 Task: Add Sprouts Baby Carrots Bag to the cart.
Action: Mouse moved to (310, 141)
Screenshot: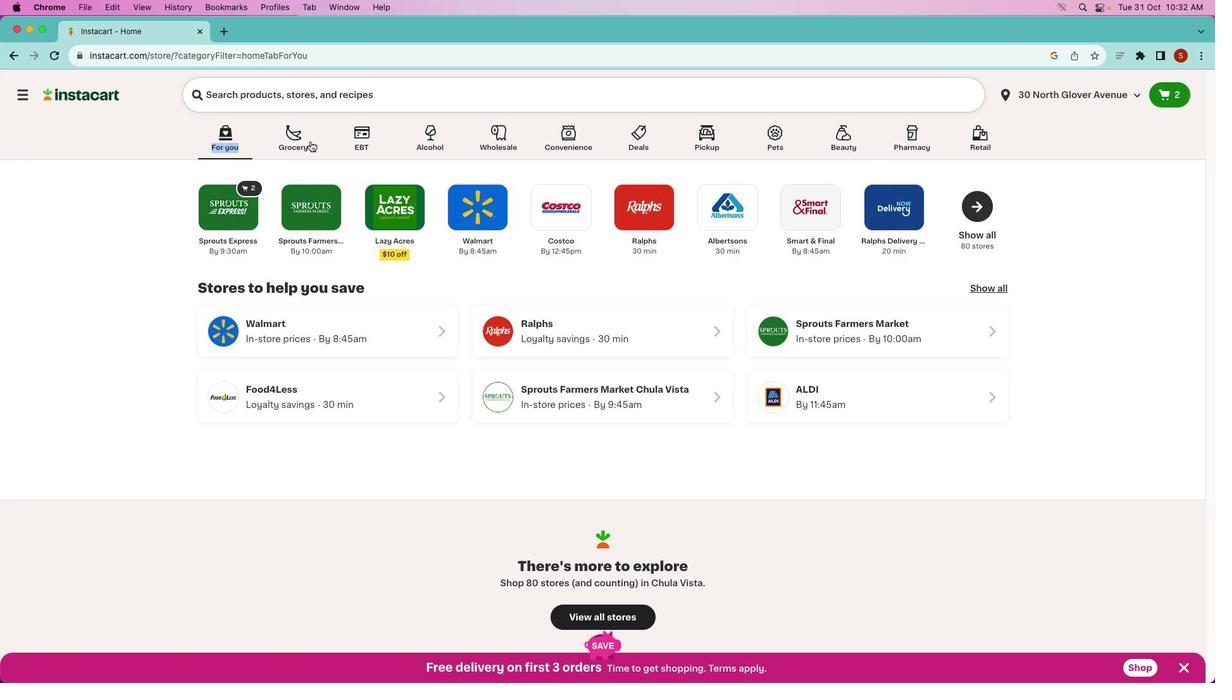 
Action: Mouse pressed left at (310, 141)
Screenshot: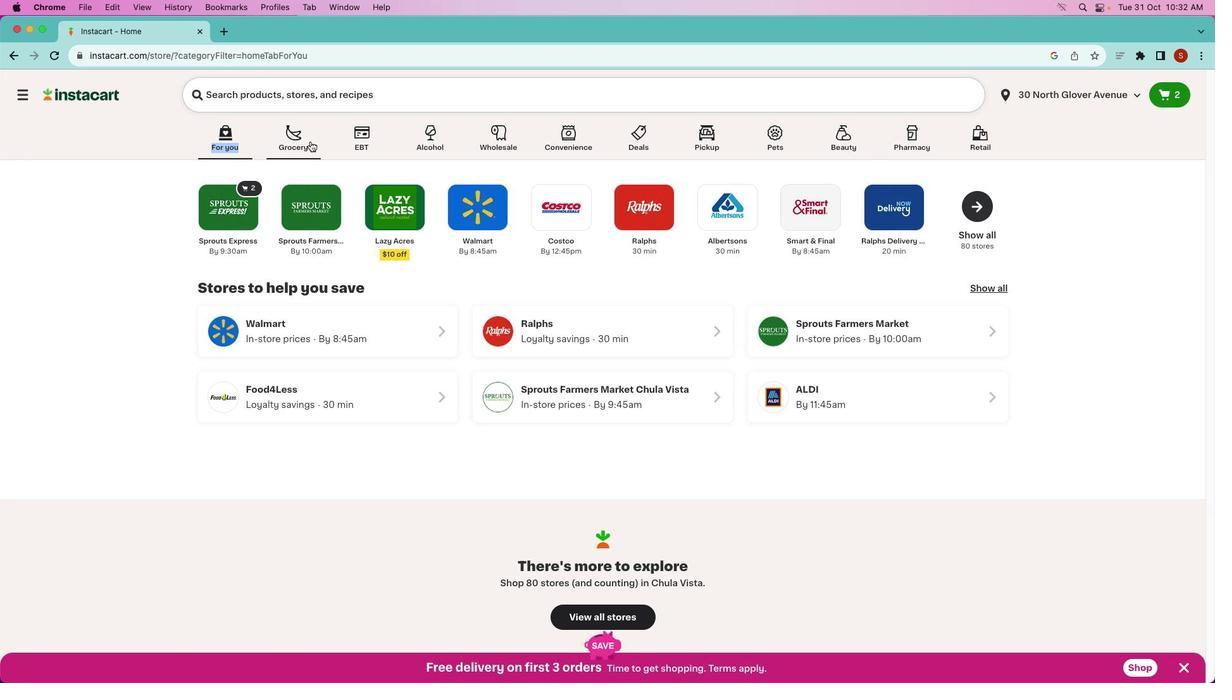 
Action: Mouse moved to (310, 141)
Screenshot: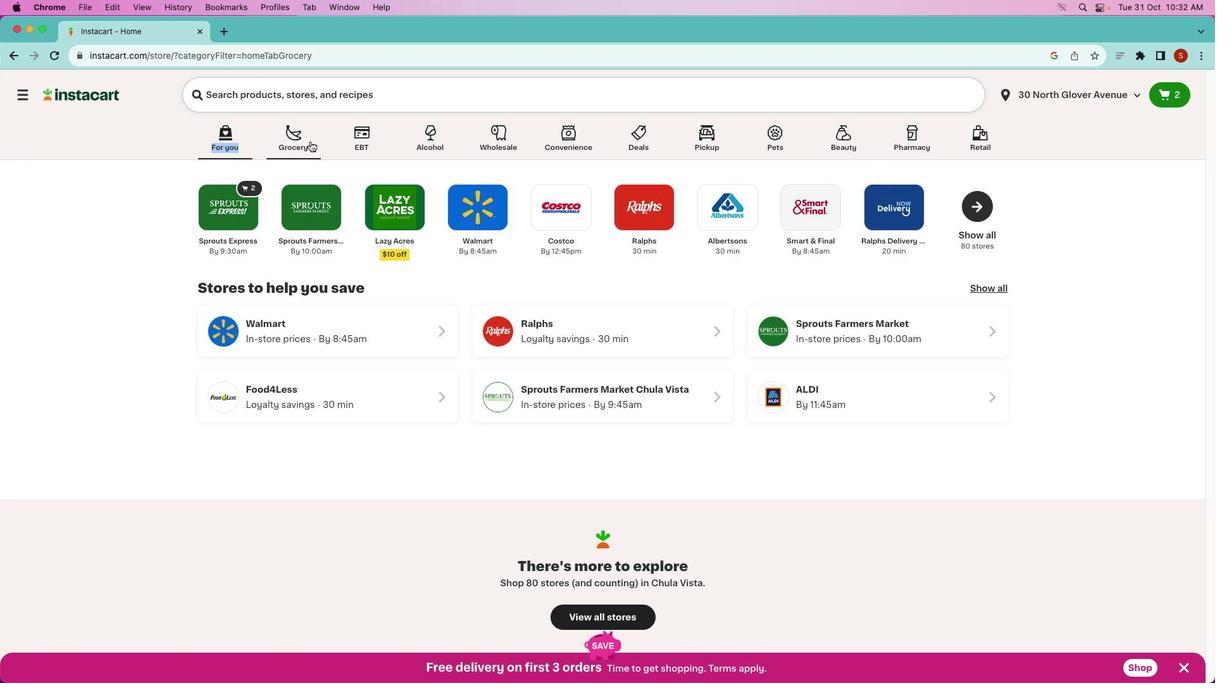 
Action: Mouse pressed left at (310, 141)
Screenshot: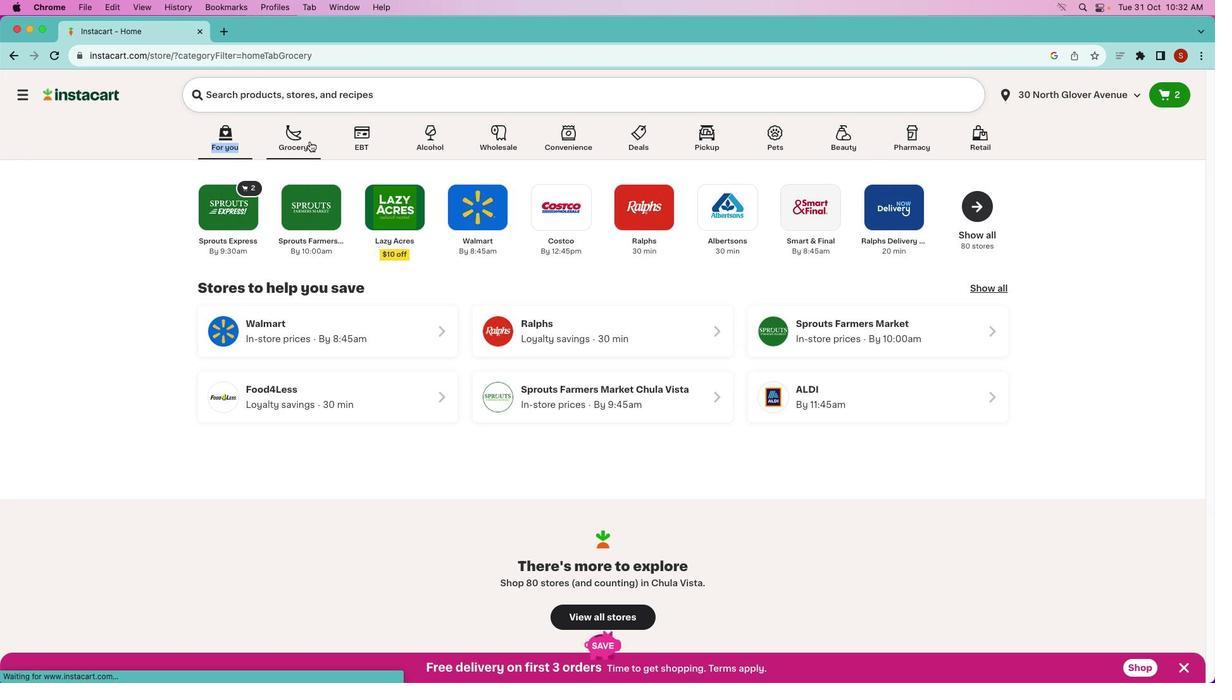 
Action: Mouse moved to (636, 336)
Screenshot: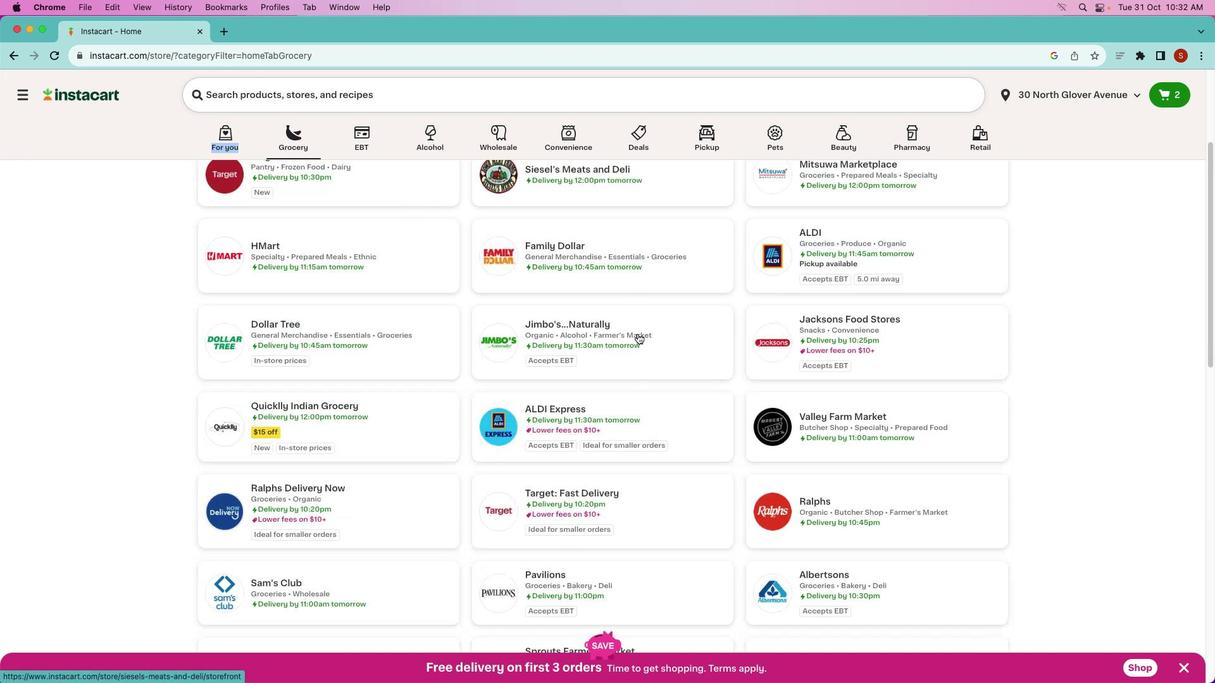
Action: Mouse scrolled (636, 336) with delta (0, 0)
Screenshot: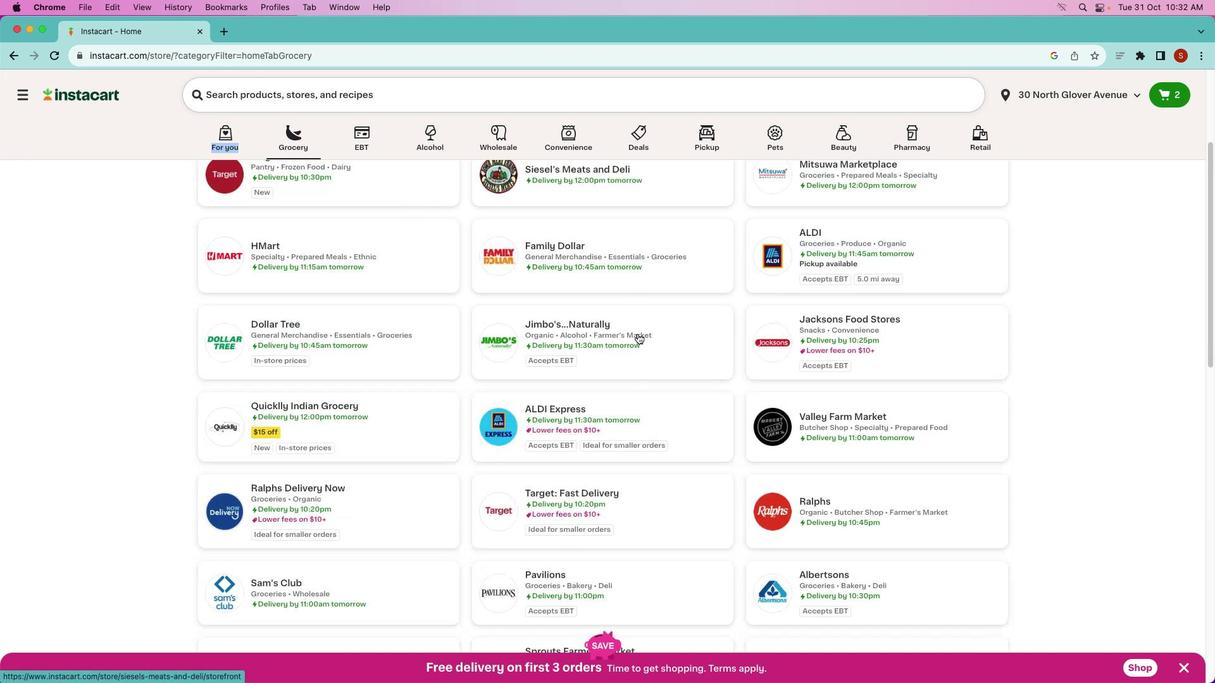 
Action: Mouse moved to (637, 334)
Screenshot: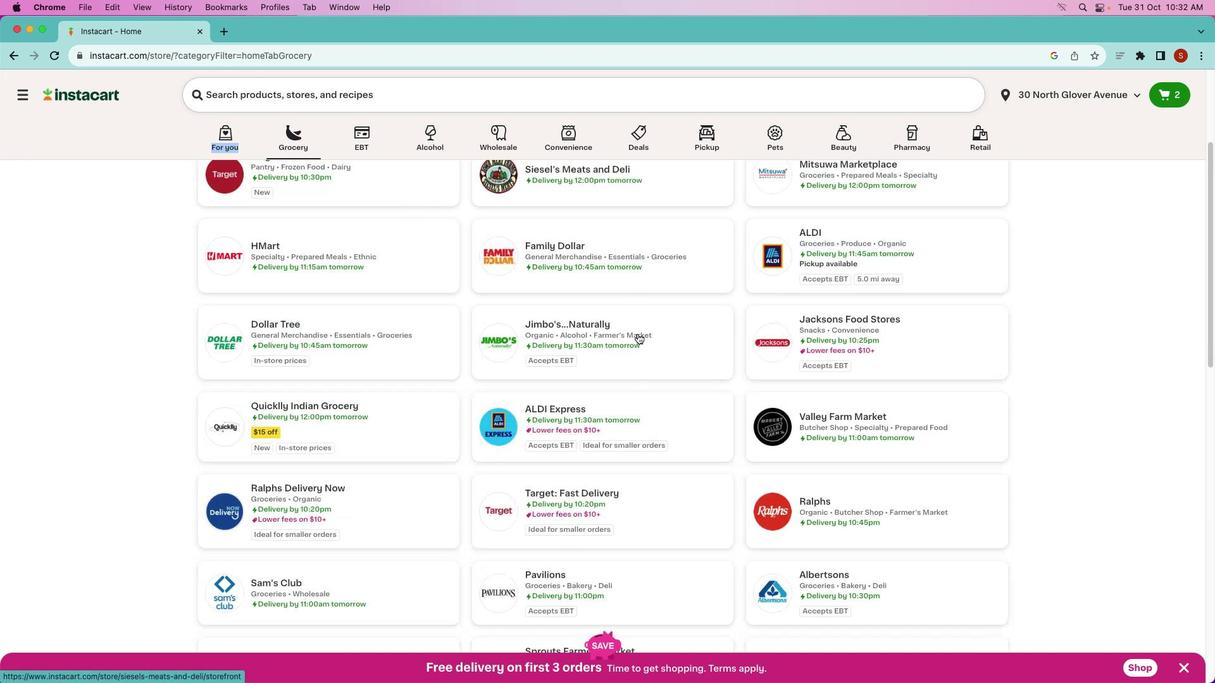 
Action: Mouse scrolled (637, 334) with delta (0, 0)
Screenshot: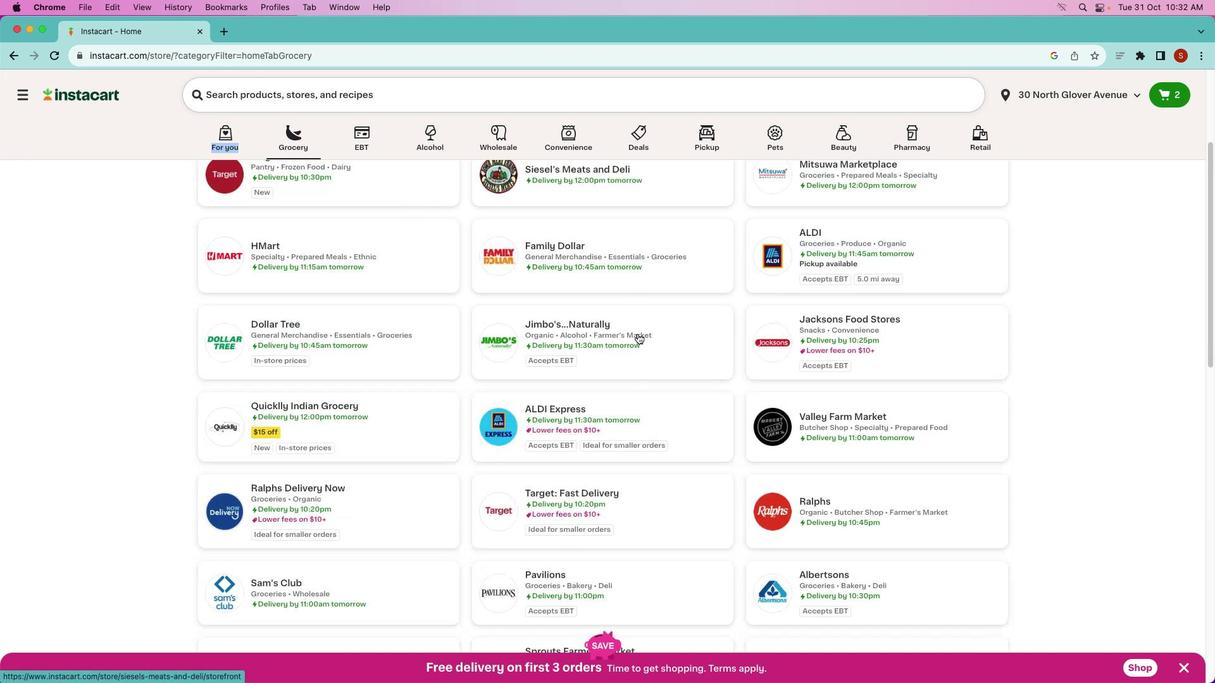 
Action: Mouse moved to (637, 334)
Screenshot: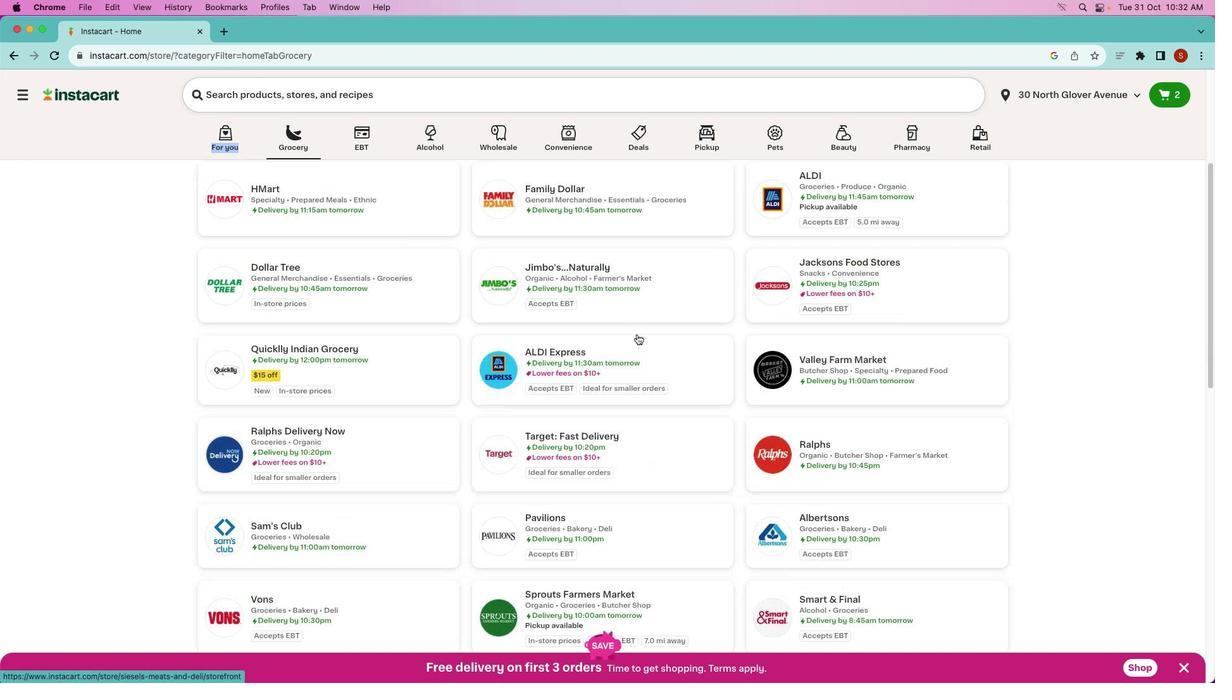 
Action: Mouse scrolled (637, 334) with delta (0, -1)
Screenshot: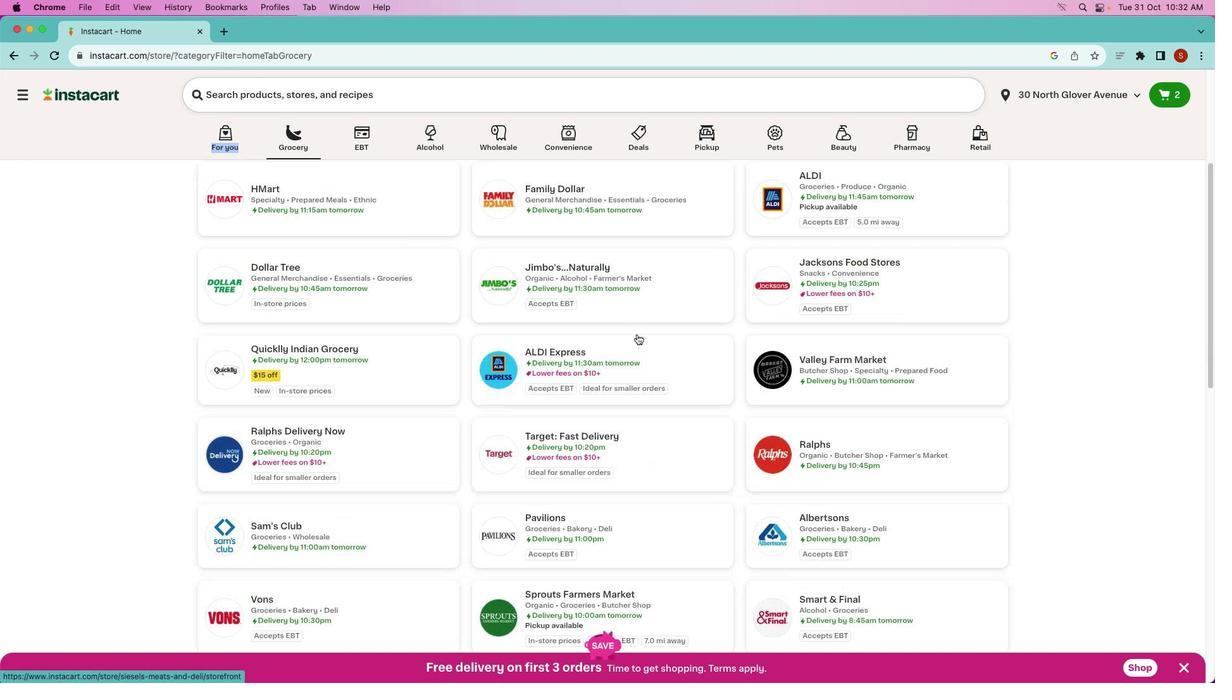 
Action: Mouse scrolled (637, 334) with delta (0, -3)
Screenshot: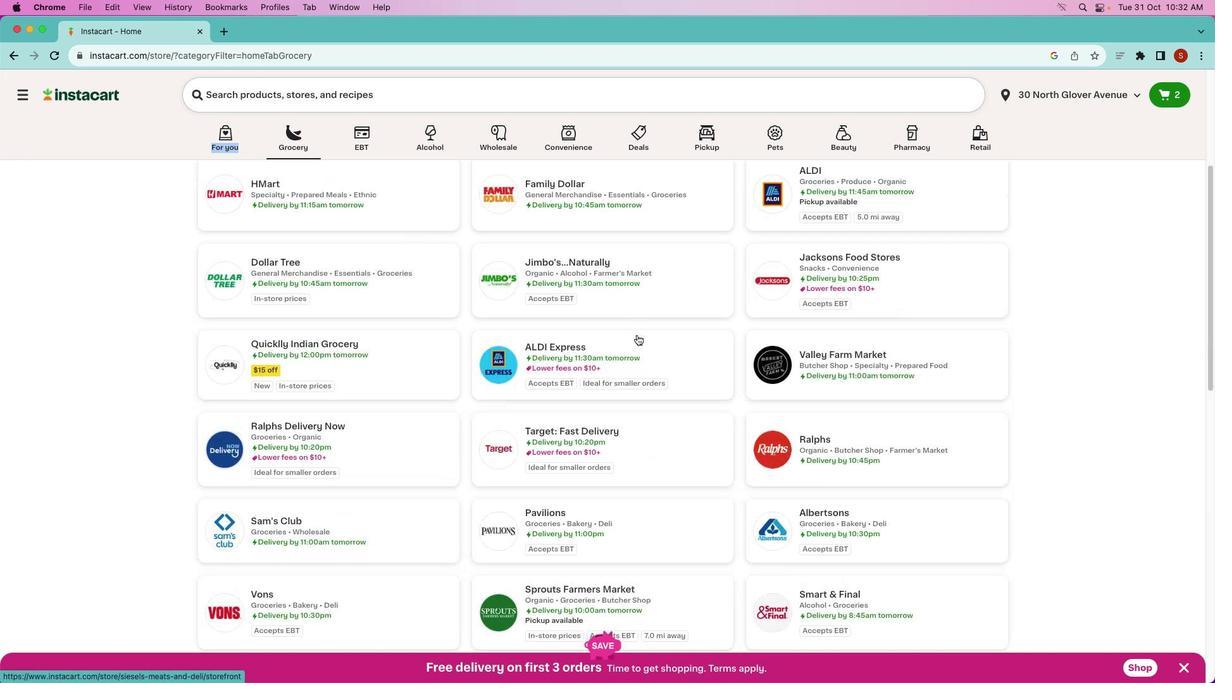 
Action: Mouse moved to (636, 335)
Screenshot: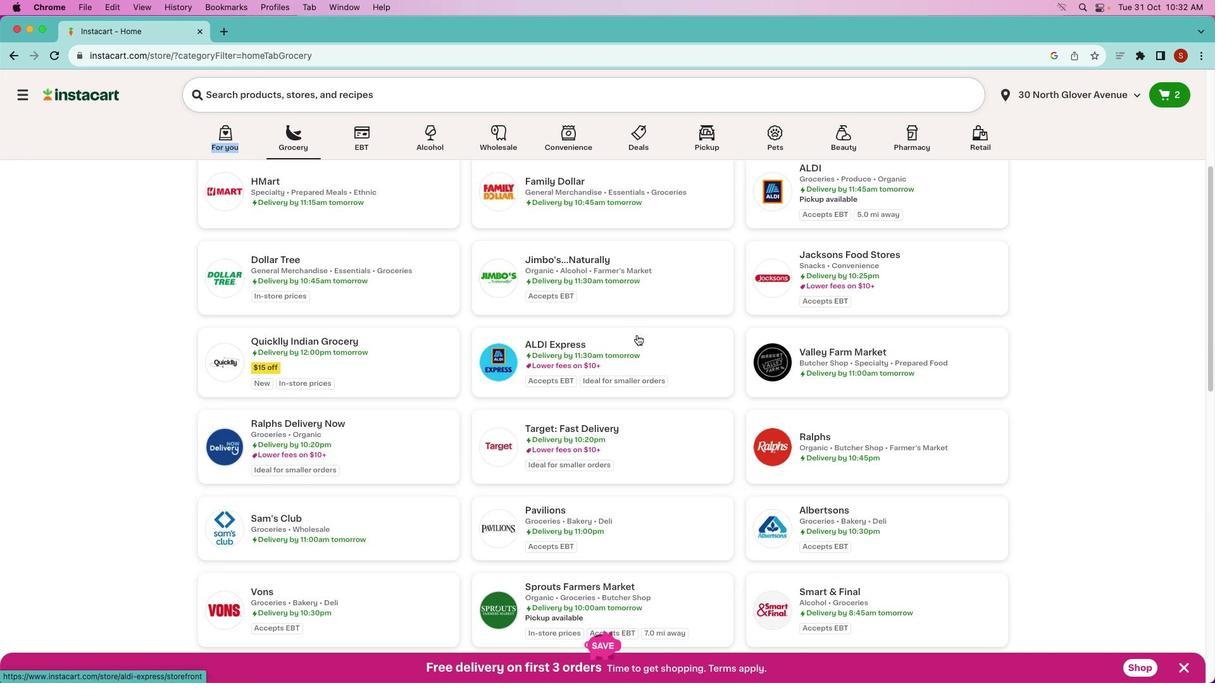 
Action: Mouse scrolled (636, 335) with delta (0, 0)
Screenshot: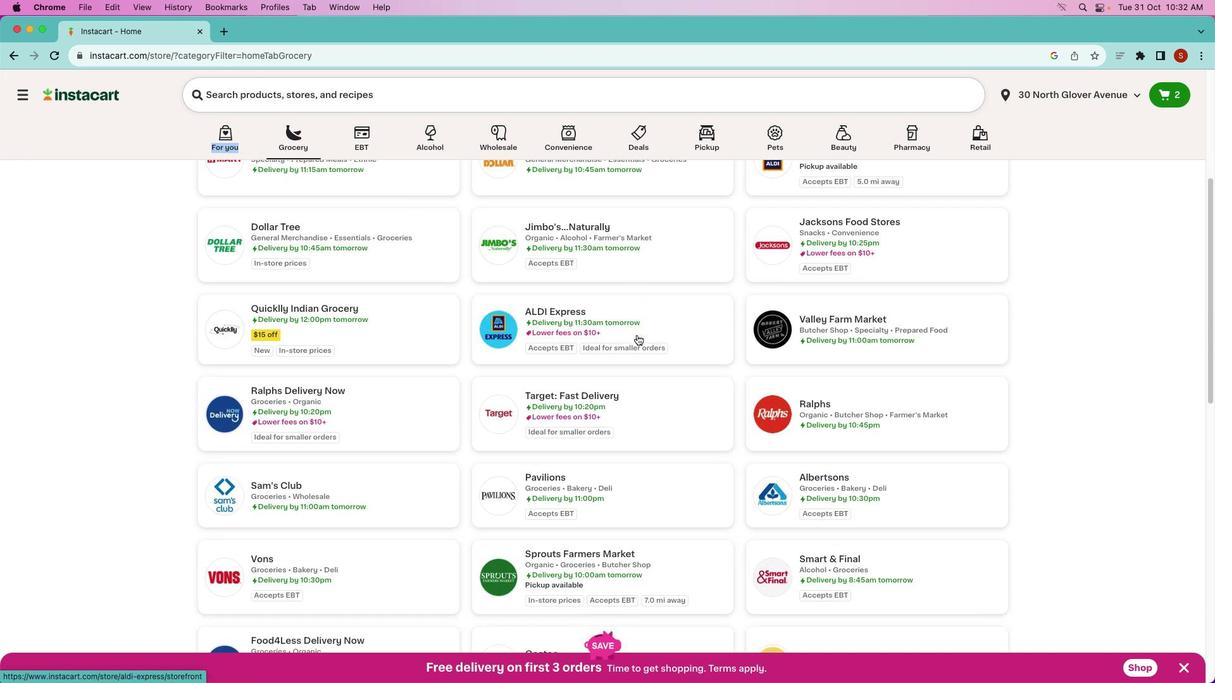 
Action: Mouse scrolled (636, 335) with delta (0, 0)
Screenshot: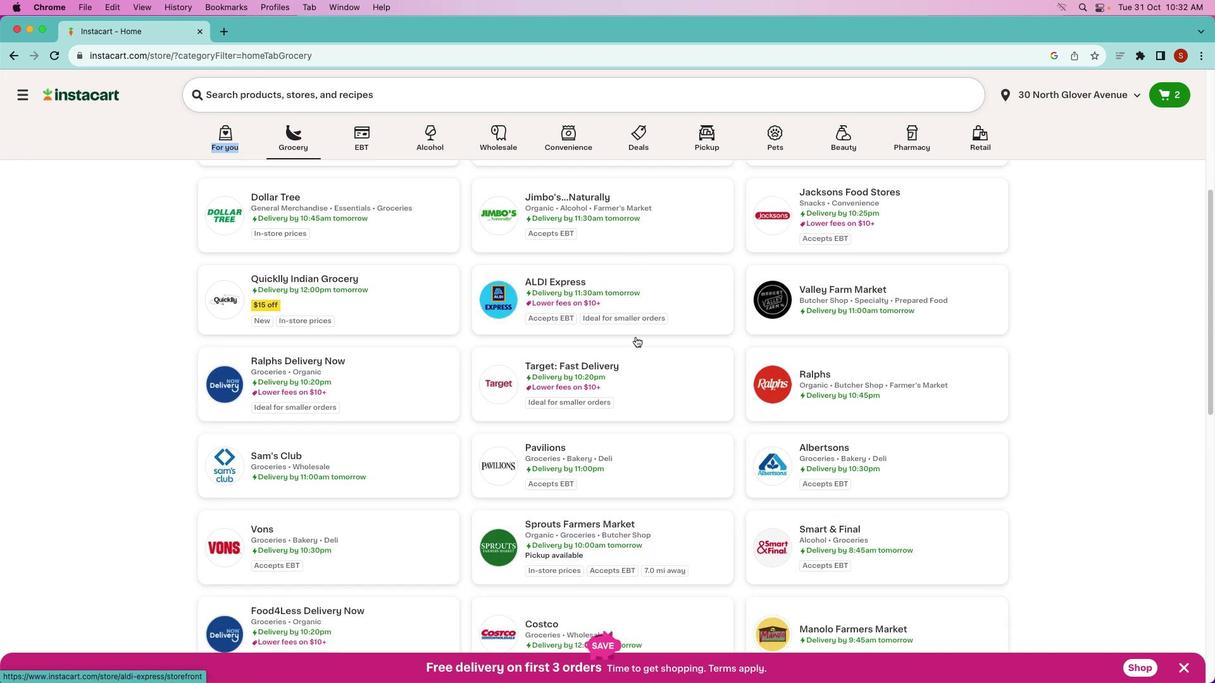 
Action: Mouse scrolled (636, 335) with delta (0, -1)
Screenshot: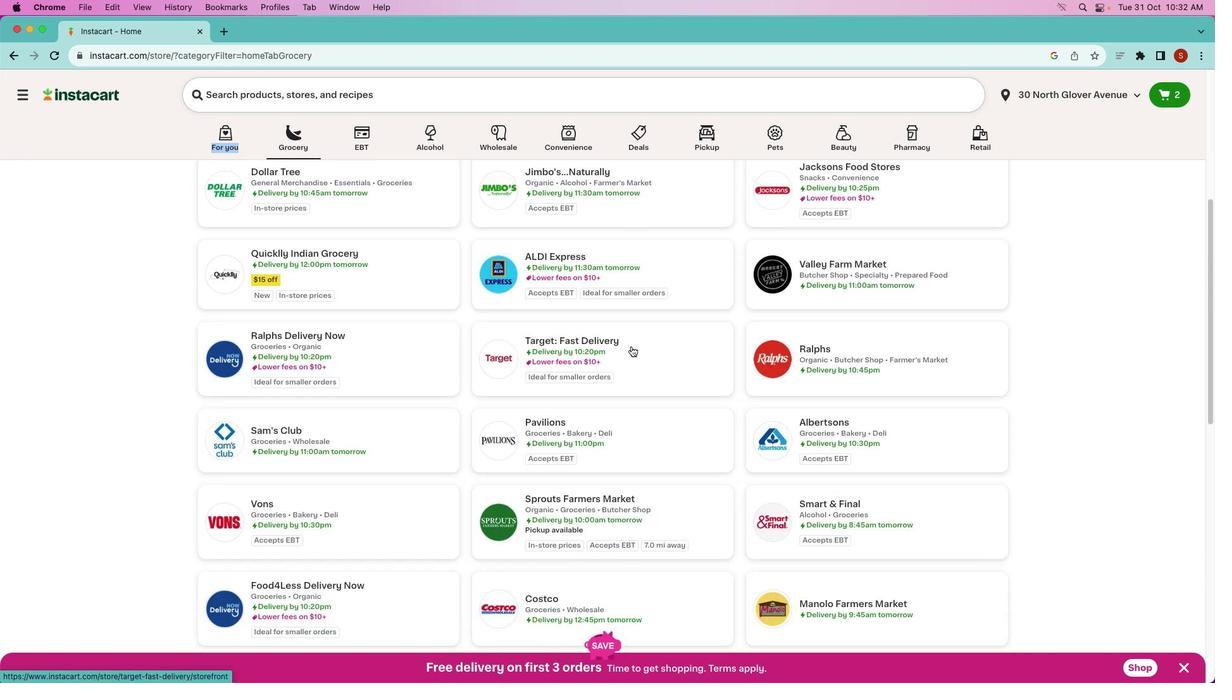 
Action: Mouse moved to (599, 489)
Screenshot: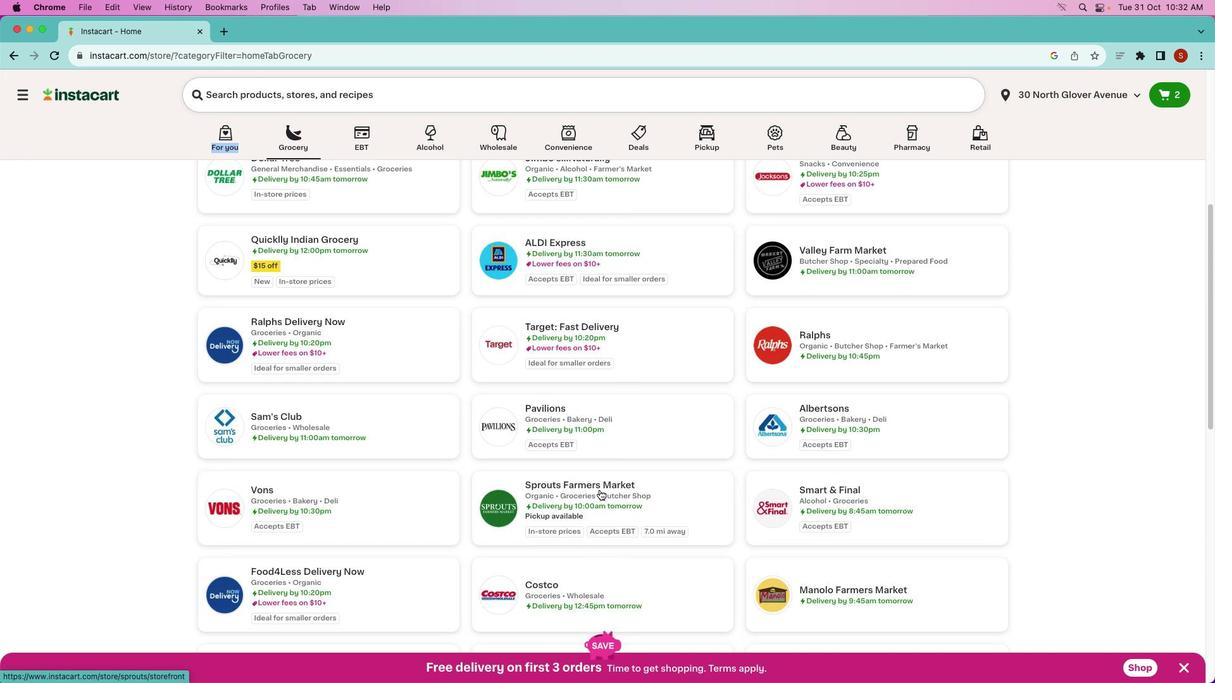 
Action: Mouse pressed left at (599, 489)
Screenshot: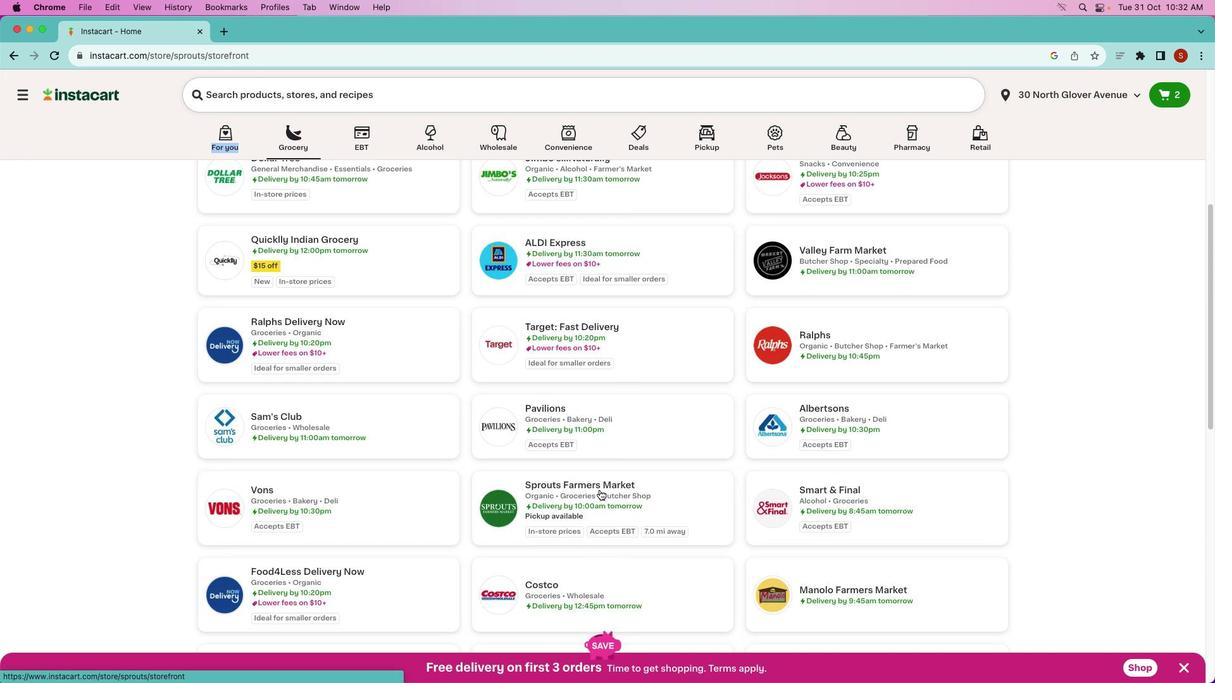 
Action: Mouse pressed left at (599, 489)
Screenshot: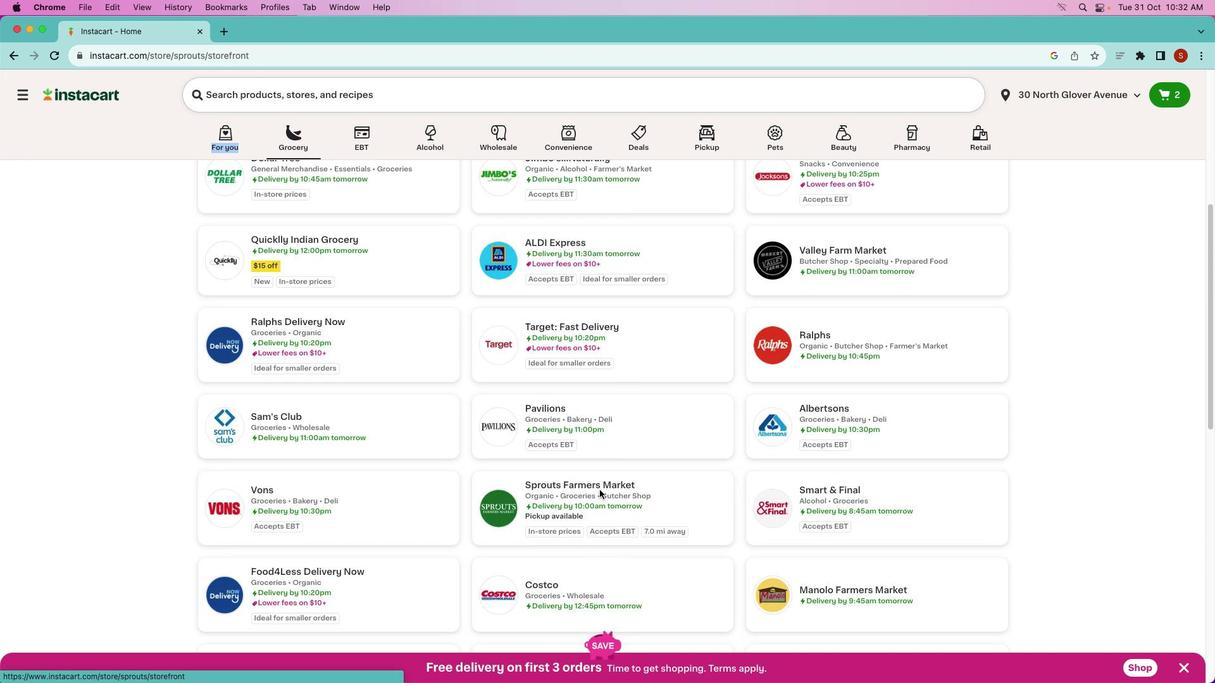 
Action: Mouse moved to (367, 148)
Screenshot: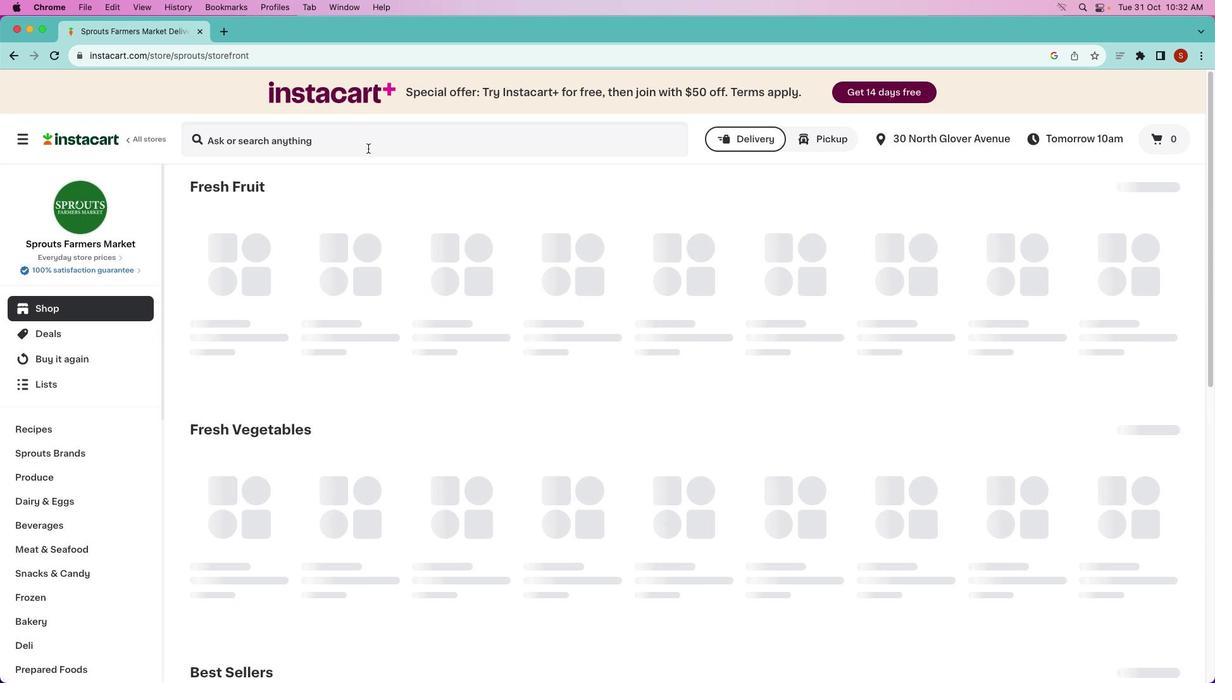 
Action: Mouse pressed left at (367, 148)
Screenshot: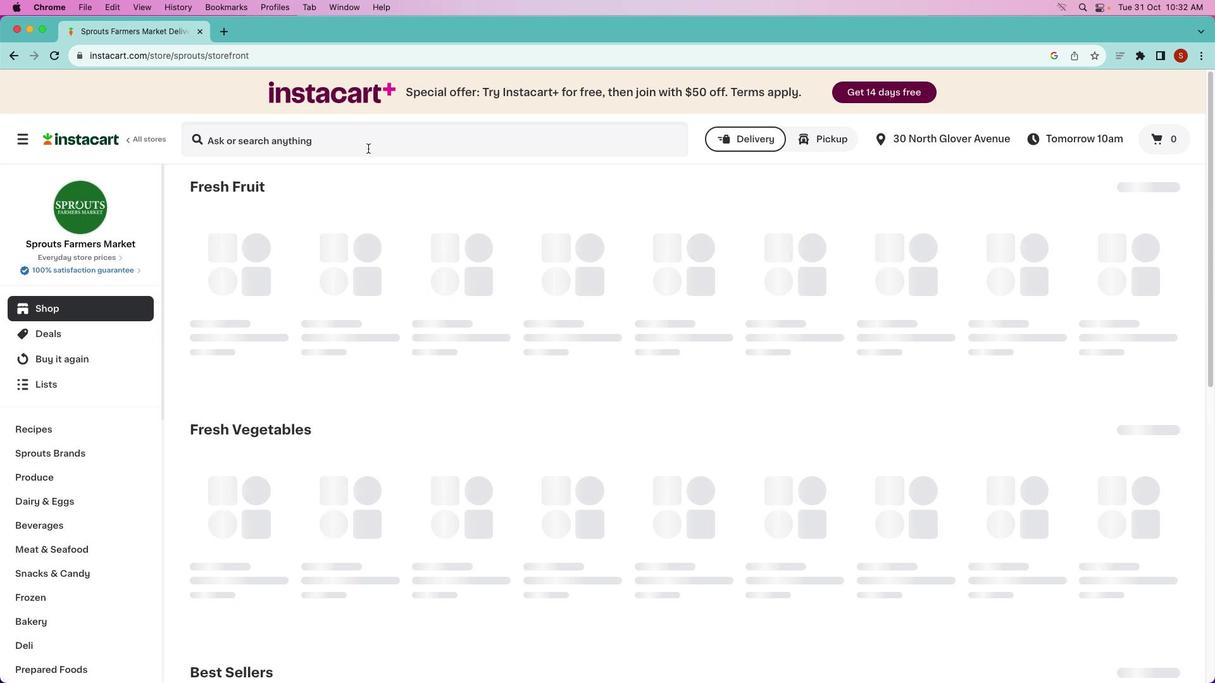 
Action: Mouse pressed left at (367, 148)
Screenshot: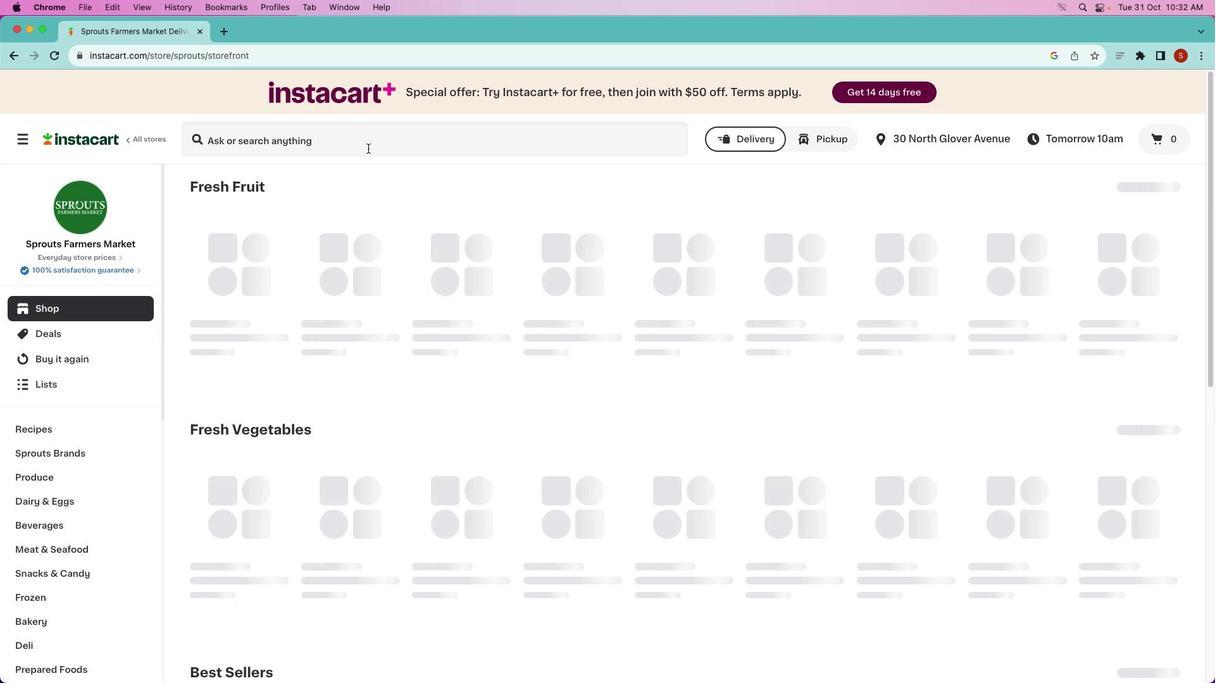 
Action: Mouse moved to (369, 146)
Screenshot: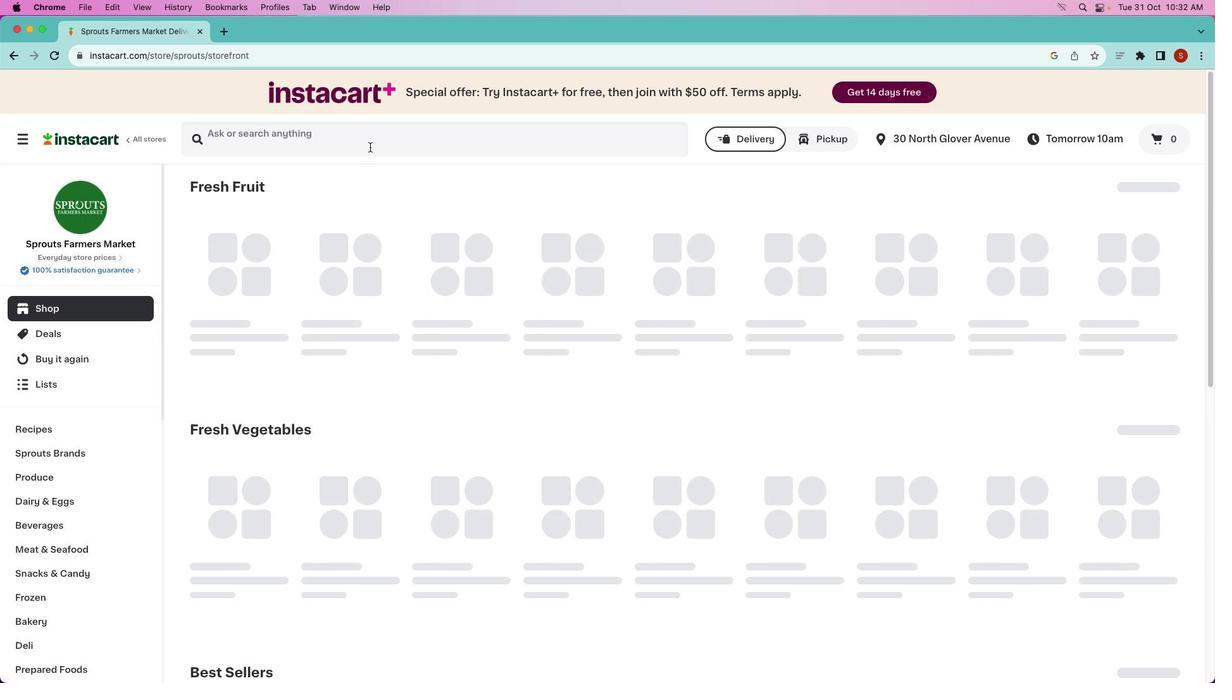 
Action: Key pressed 's''p''r''o''u''t''s'Key.space'b''a''b''y'Key.space'c''a''r''r''o''t''s'Key.space'b''a''g'Key.enter
Screenshot: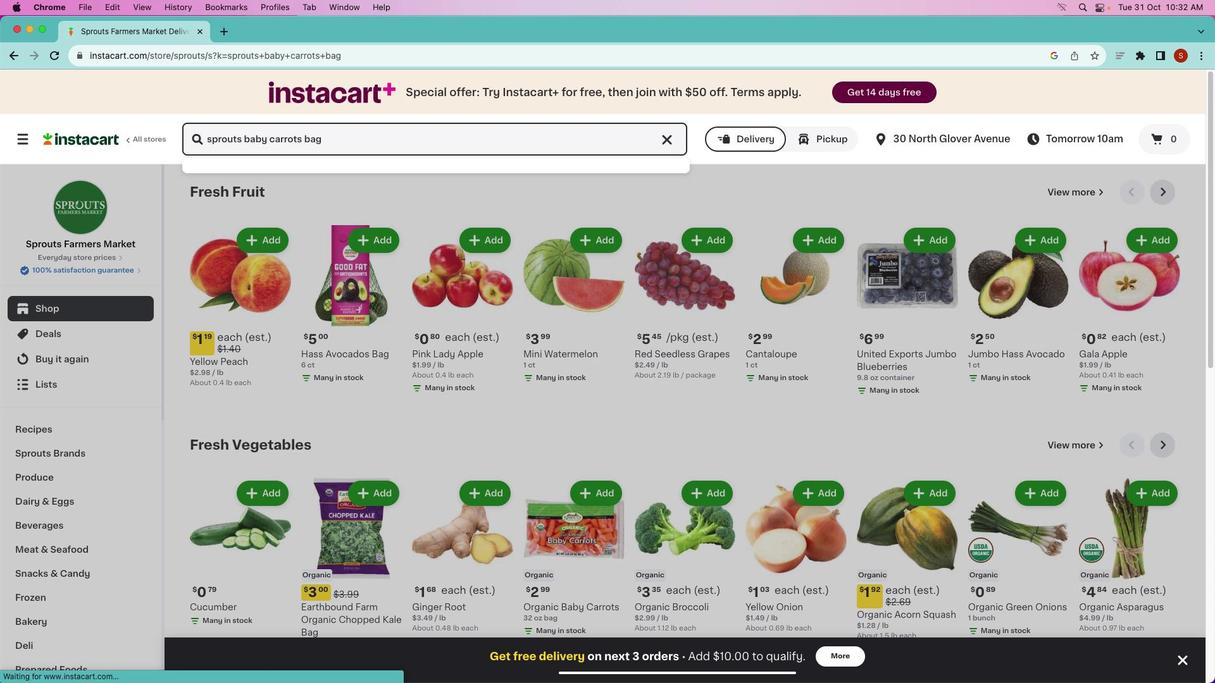 
Action: Mouse moved to (346, 262)
Screenshot: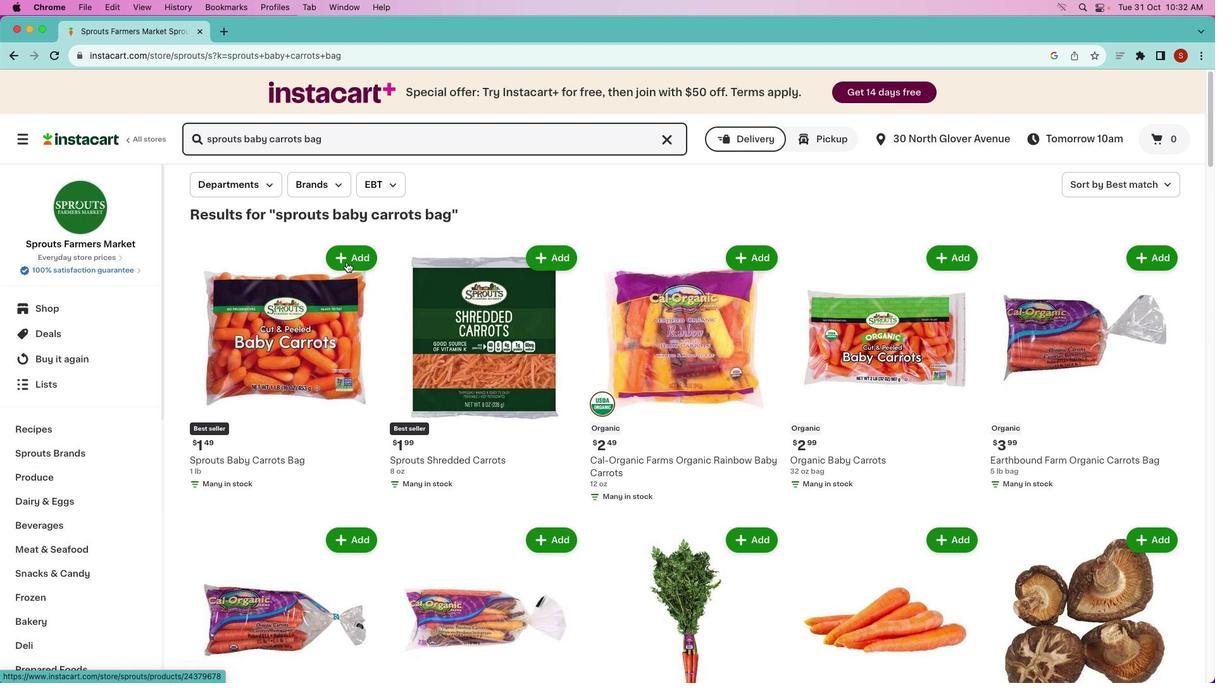 
Action: Mouse pressed left at (346, 262)
Screenshot: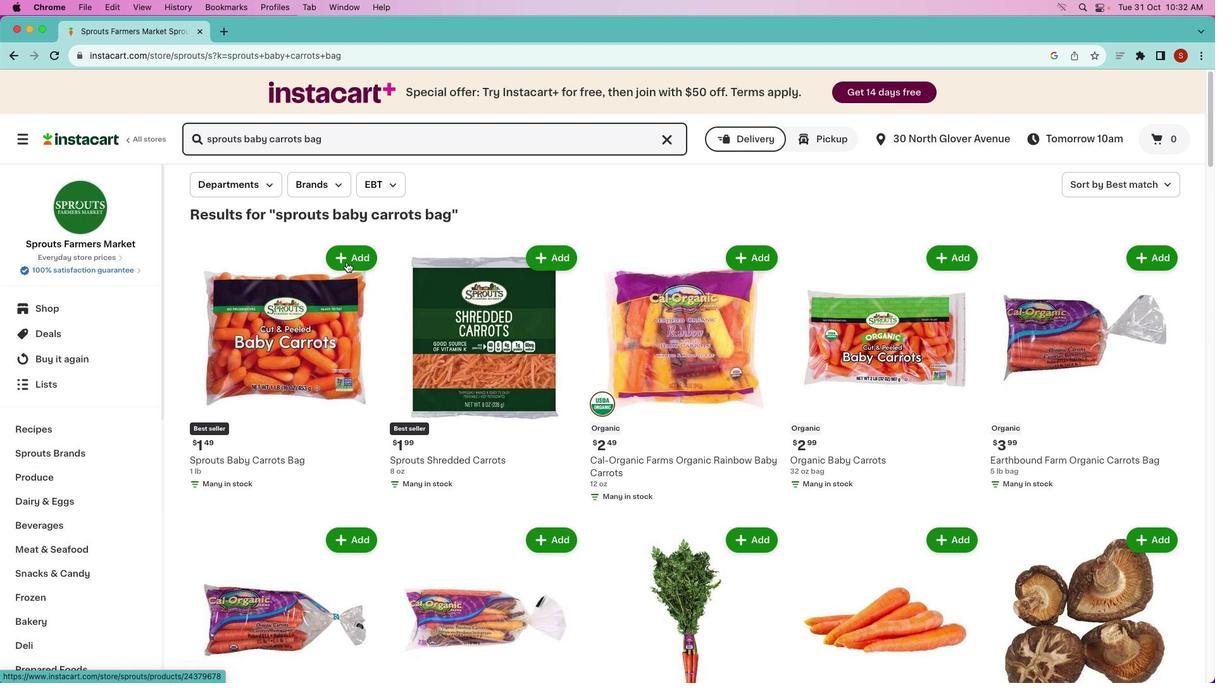 
Action: Mouse moved to (321, 329)
Screenshot: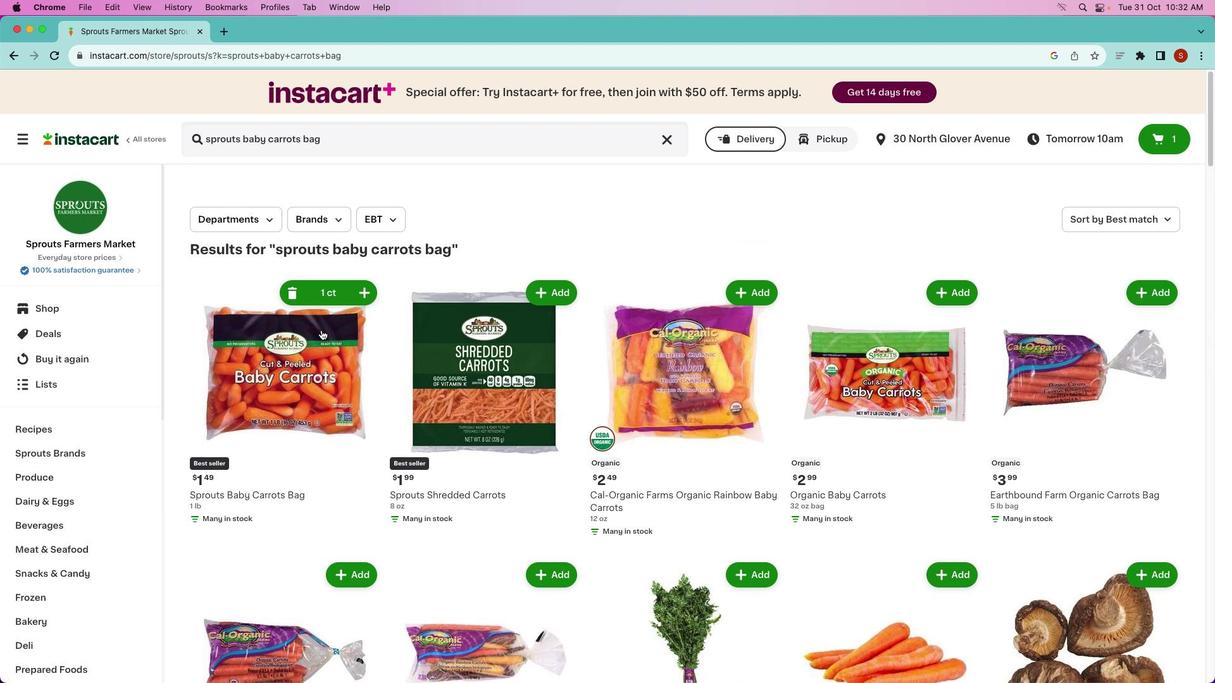 
